 Task: Create a new game with the ''Guilds" expansion.
Action: Mouse moved to (450, 629)
Screenshot: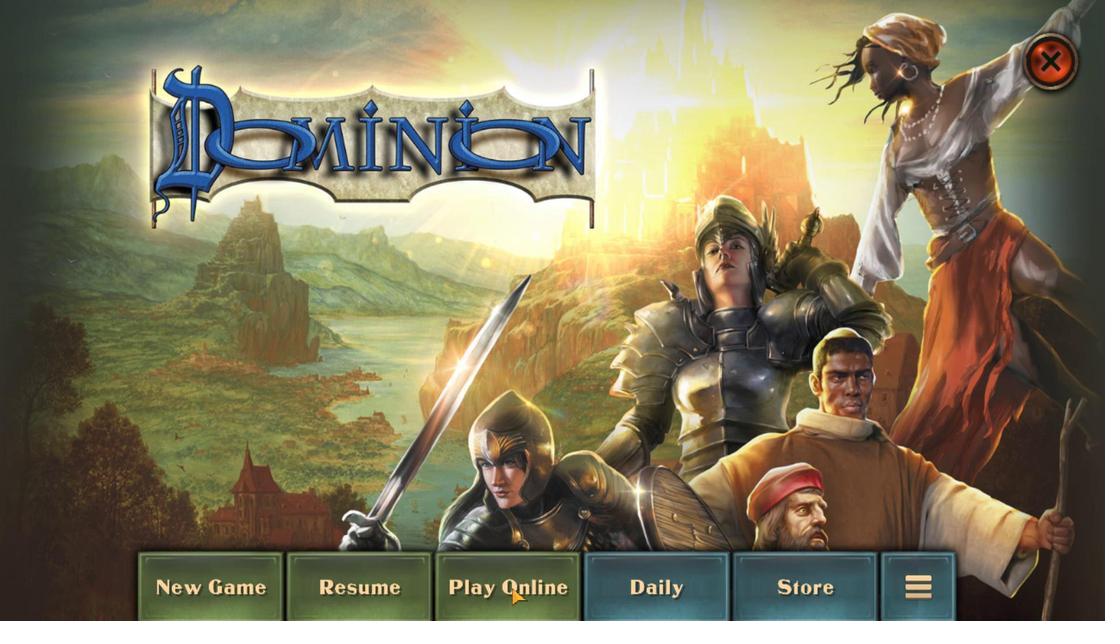 
Action: Mouse pressed left at (450, 629)
Screenshot: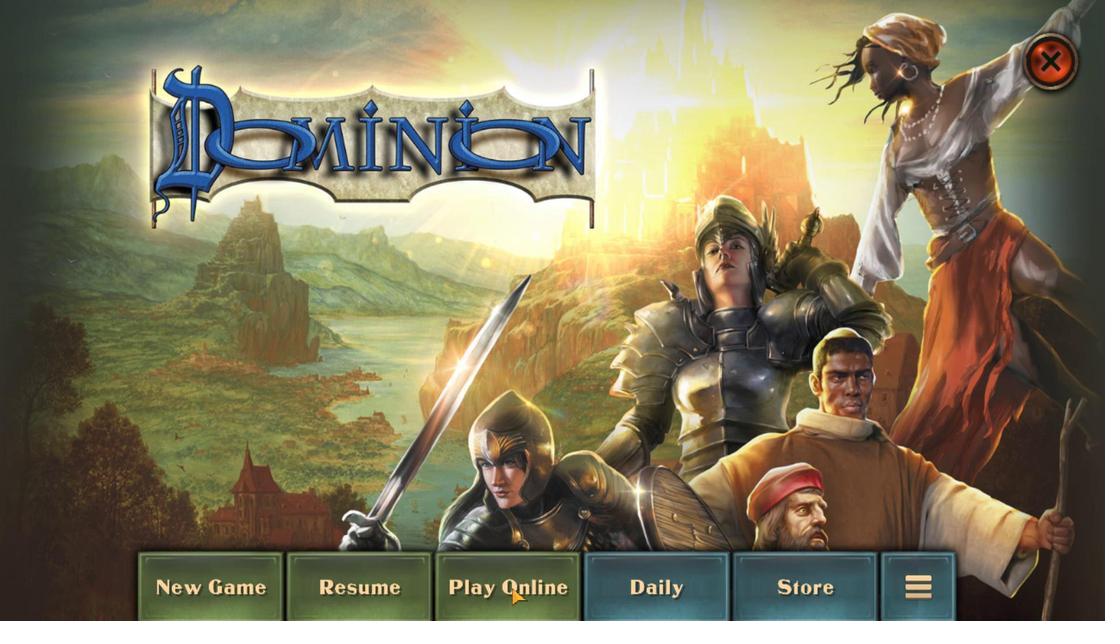 
Action: Mouse moved to (476, 104)
Screenshot: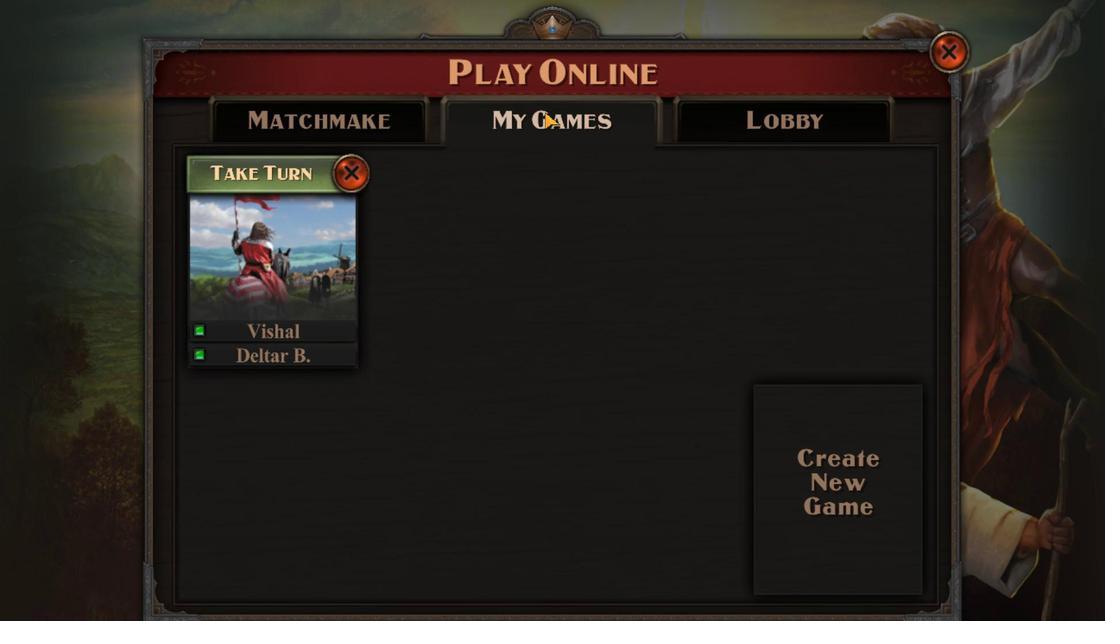 
Action: Mouse pressed left at (476, 104)
Screenshot: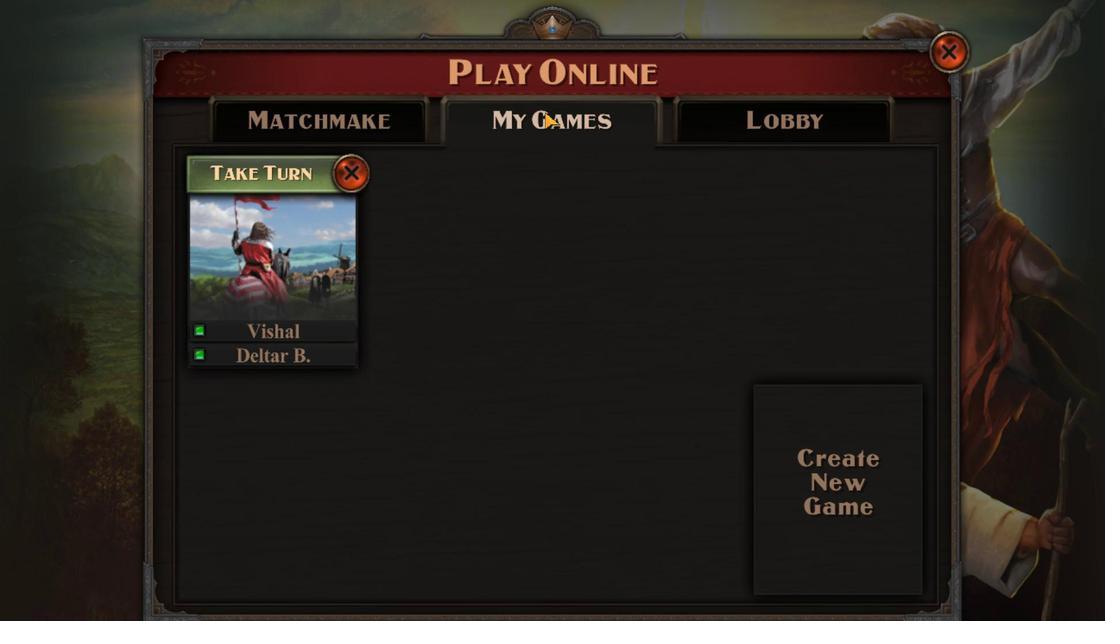 
Action: Mouse moved to (690, 529)
Screenshot: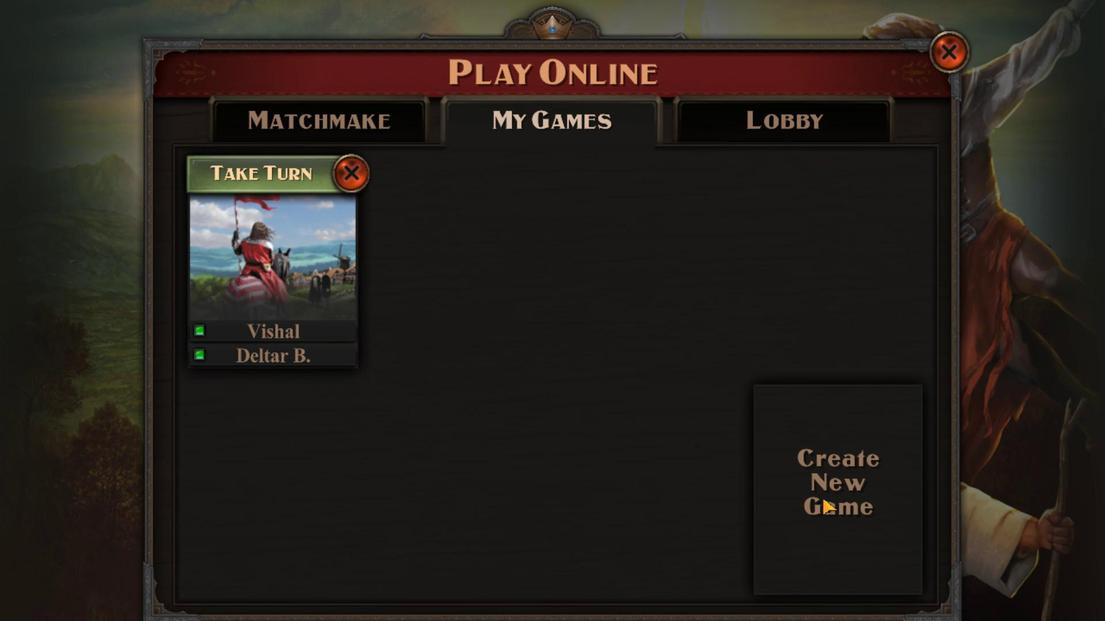 
Action: Mouse pressed left at (690, 529)
Screenshot: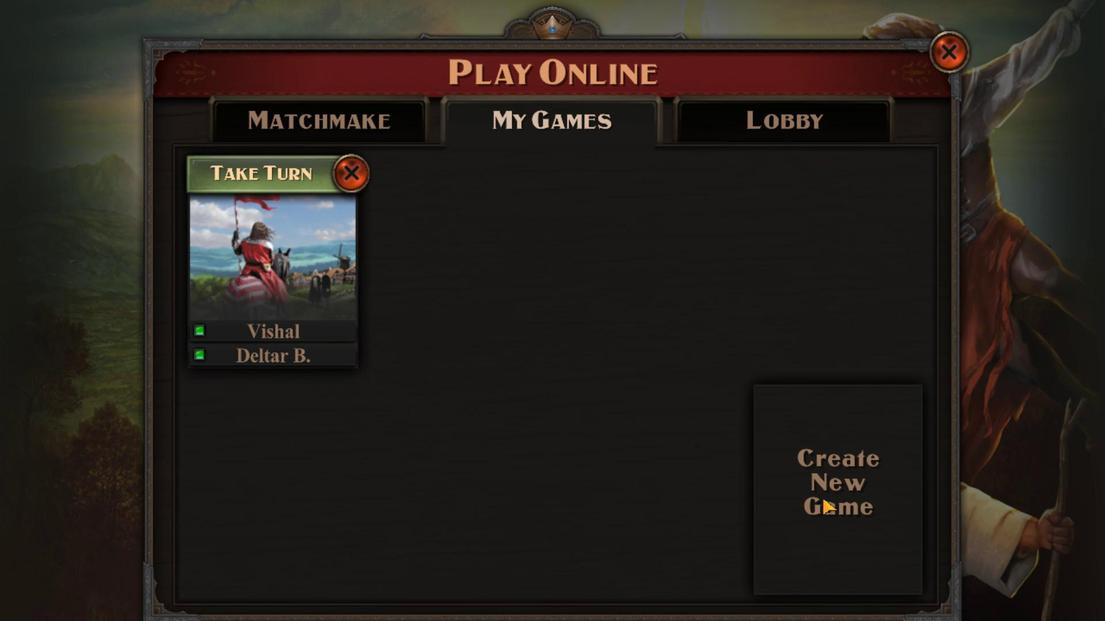 
Action: Mouse moved to (408, 121)
Screenshot: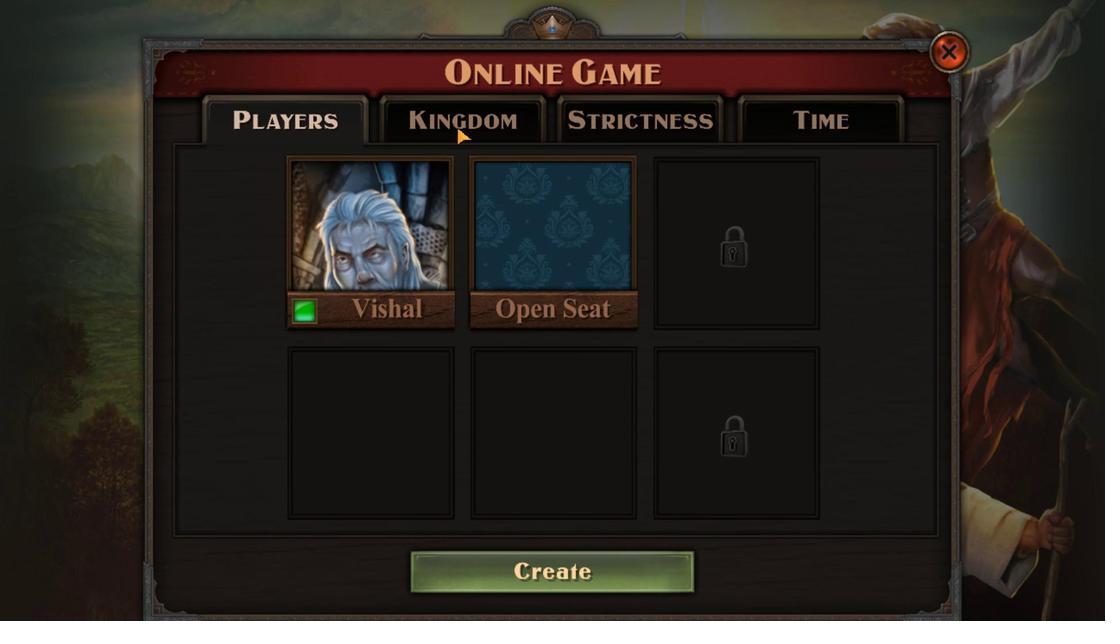 
Action: Mouse pressed left at (408, 121)
Screenshot: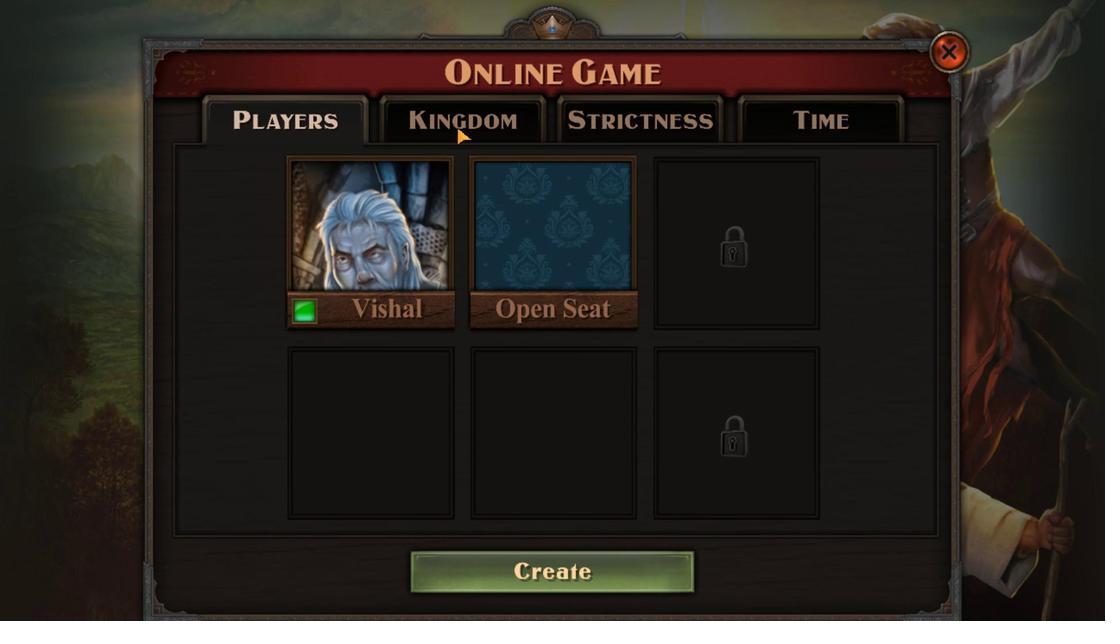 
Action: Mouse moved to (252, 196)
Screenshot: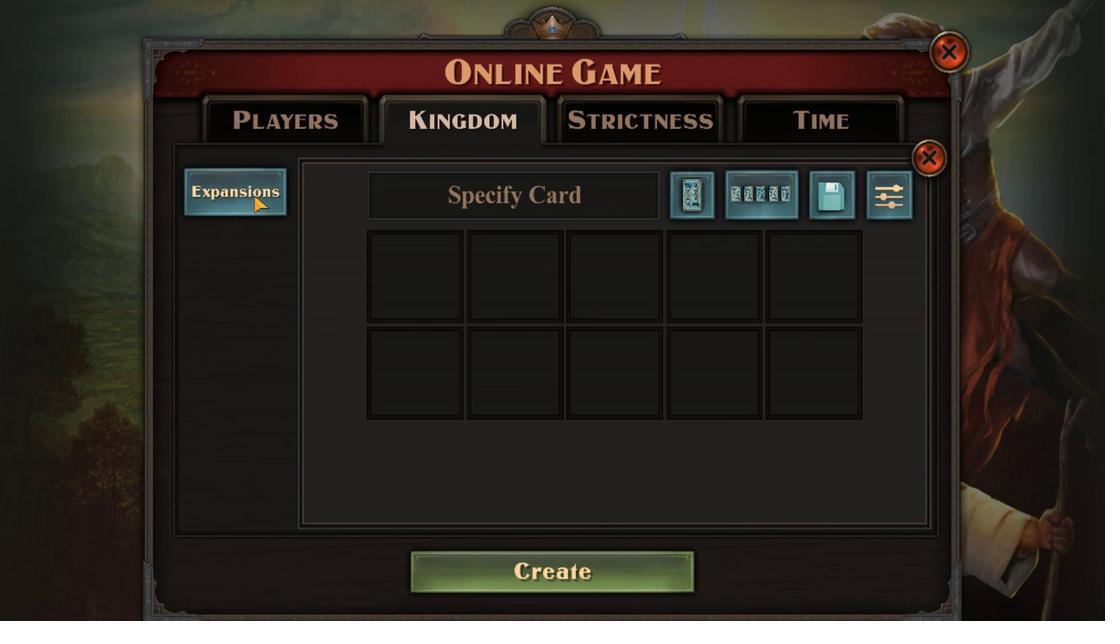 
Action: Mouse pressed left at (252, 196)
Screenshot: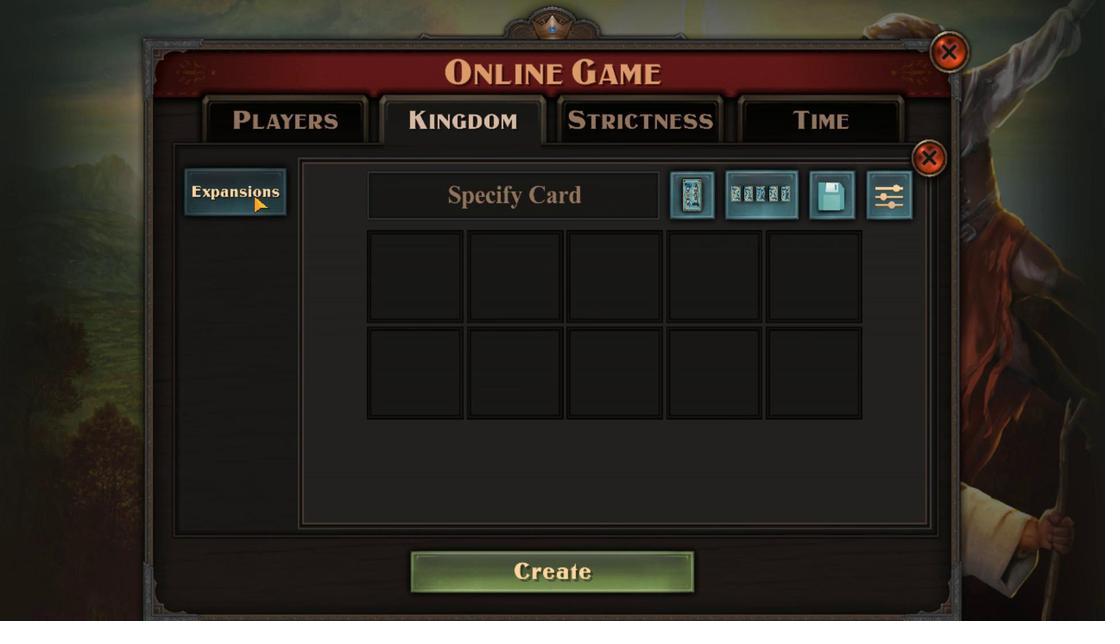
Action: Mouse moved to (270, 379)
Screenshot: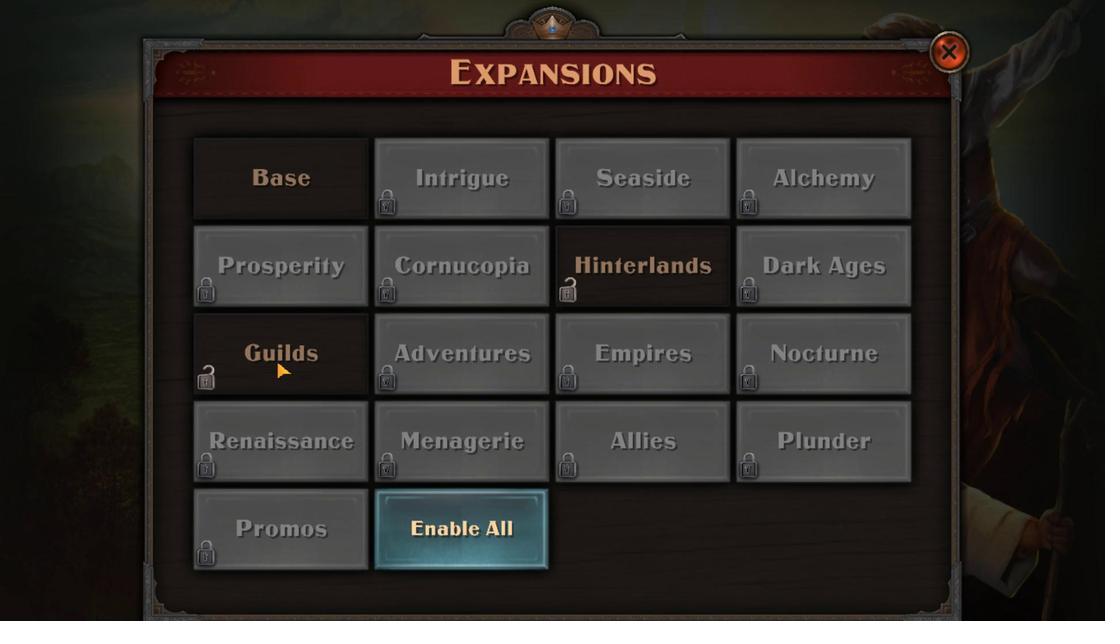 
Action: Mouse pressed left at (270, 379)
Screenshot: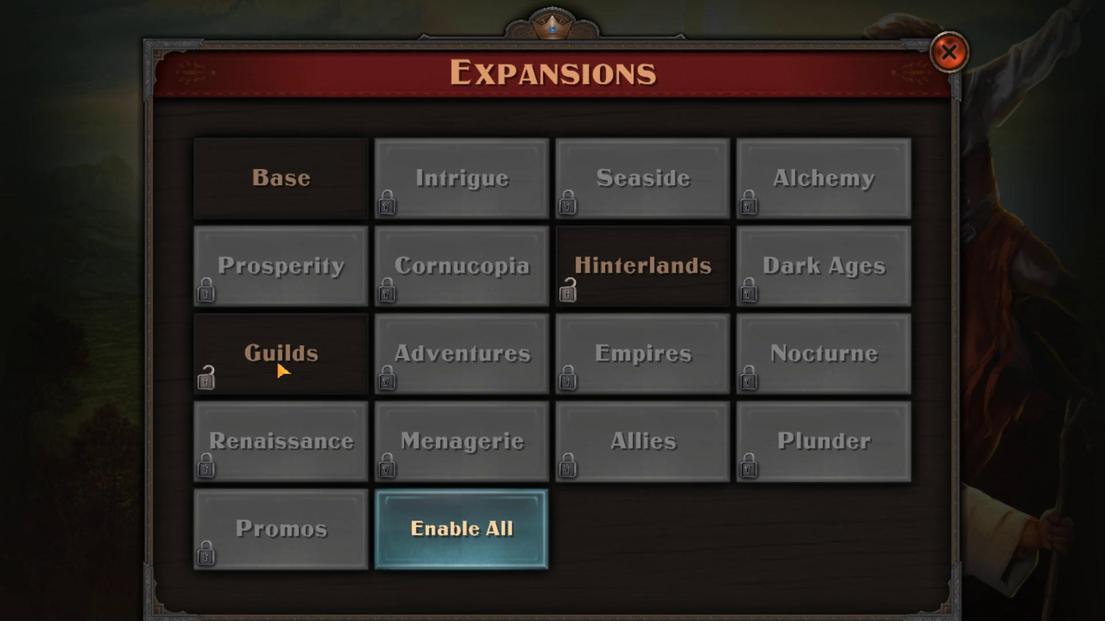 
